 Task: Create New Customer with Customer Name: Target, Billing Address Line1: 3638 Walton Street, Billing Address Line2:  Salt Lake City, Billing Address Line3:  Utah 84104
Action: Mouse moved to (128, 22)
Screenshot: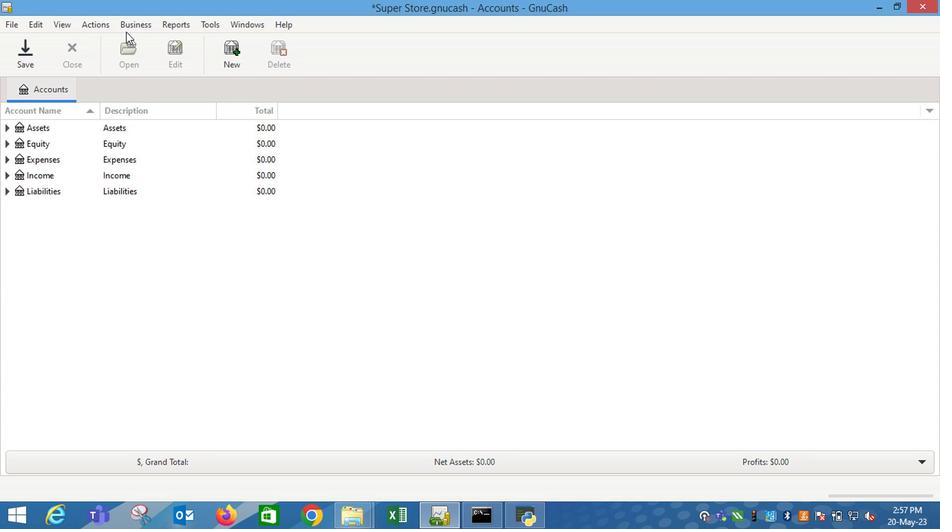 
Action: Mouse pressed left at (128, 22)
Screenshot: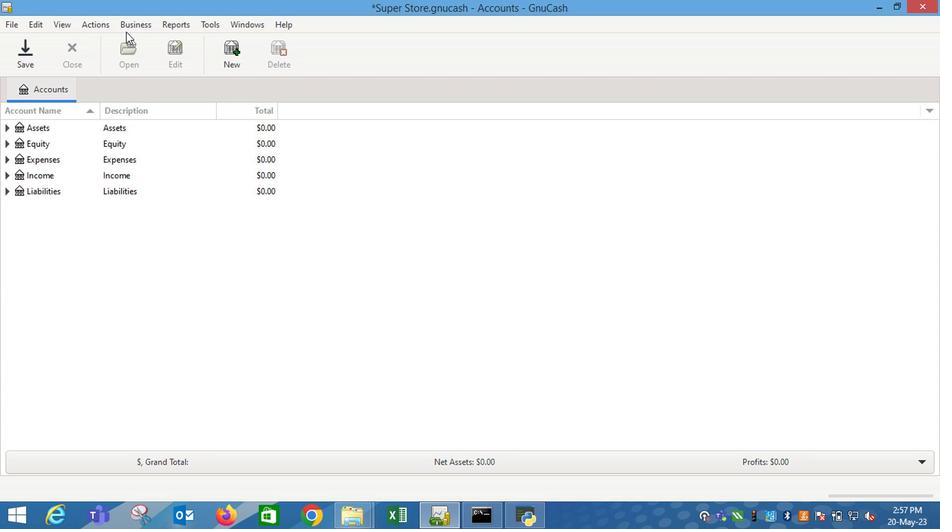 
Action: Mouse moved to (296, 65)
Screenshot: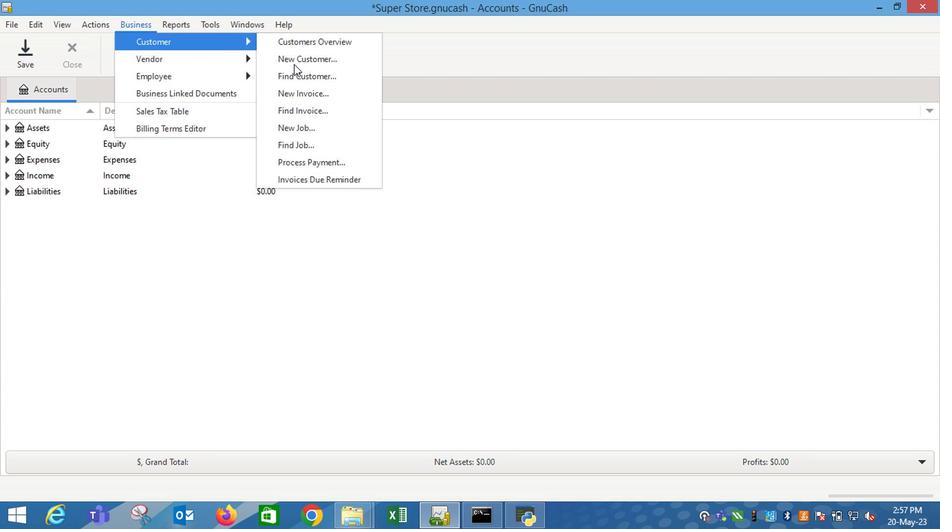 
Action: Mouse pressed left at (296, 65)
Screenshot: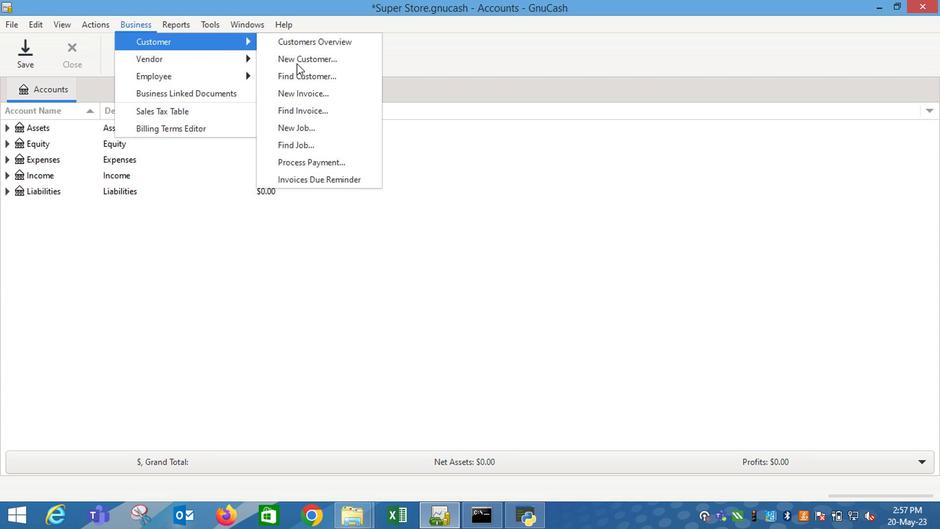 
Action: Key pressed <Key.shift_r>Target<Key.tab><Key.tab><Key.tab>3638<Key.space><Key.shift_r>Walton<Key.space><Key.shift_r>Street<Key.tab><Key.shift_r>S<Key.right><Key.tab><Key.shift_r>U<Key.right>
Screenshot: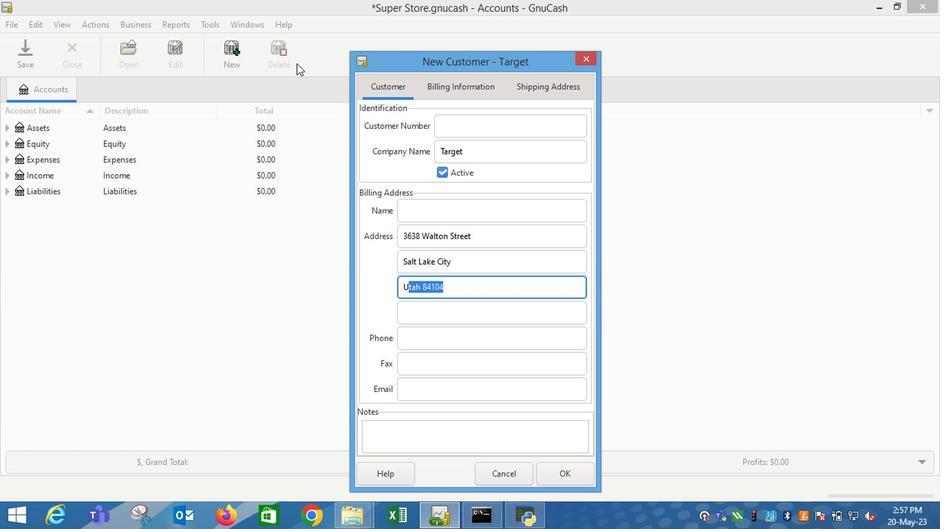 
Action: Mouse moved to (576, 473)
Screenshot: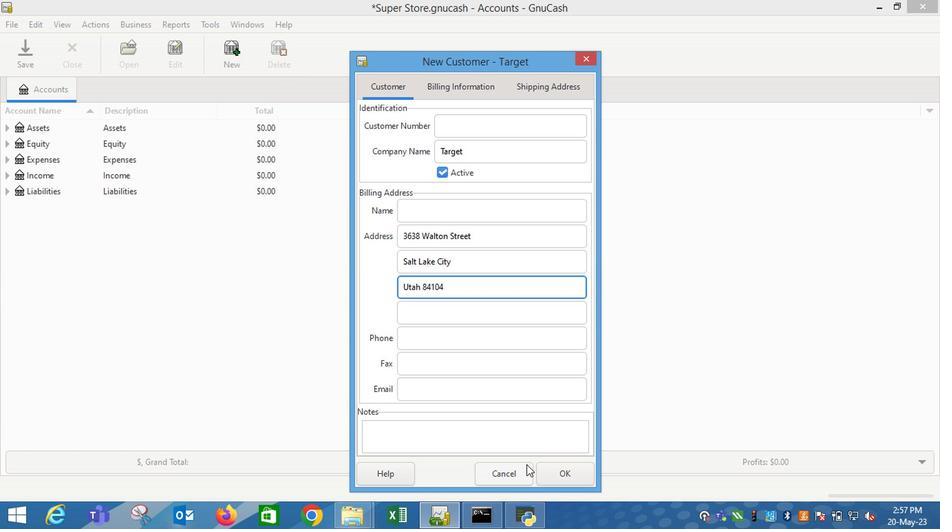 
Action: Mouse pressed left at (576, 473)
Screenshot: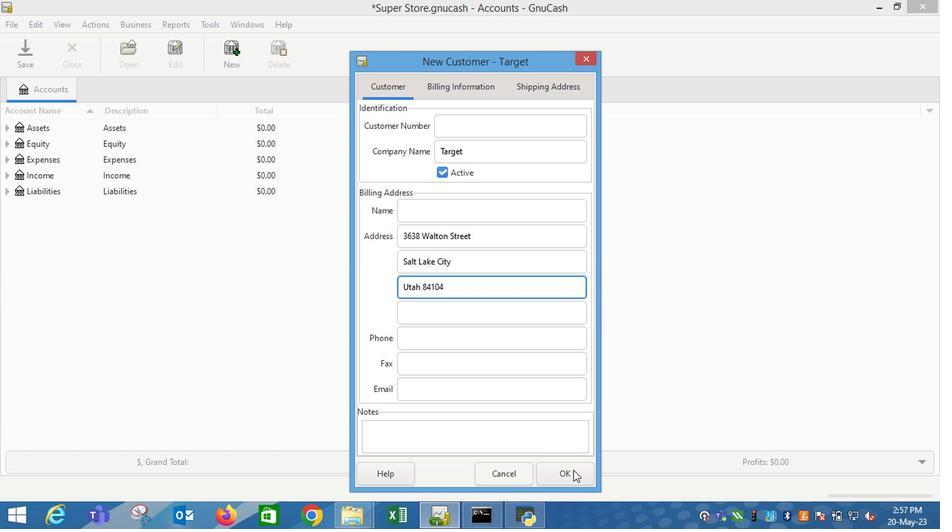 
